 Task: Create a rule from the Recommended list, Task Added to this Project -> add SubTasks in the project AgileDream with SubTasks Gather and Analyse Requirements , Design and Implement Solution , System Test and UAT , Release to Production / Go Live
Action: Mouse moved to (928, 84)
Screenshot: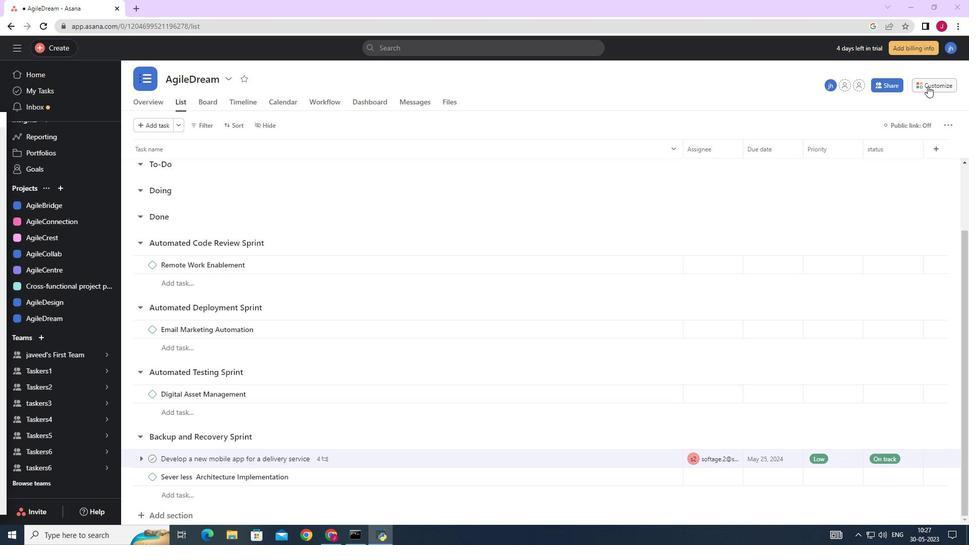 
Action: Mouse pressed left at (928, 84)
Screenshot: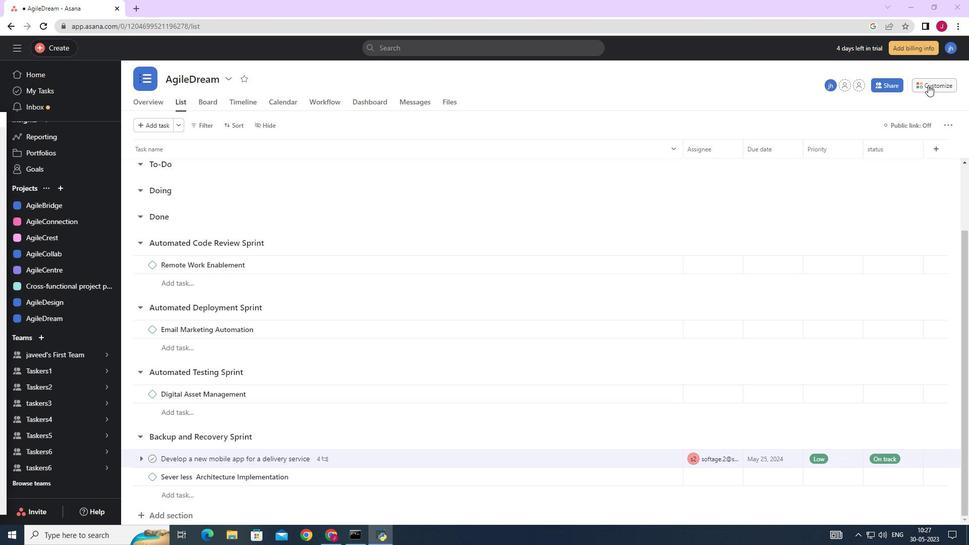 
Action: Mouse moved to (755, 218)
Screenshot: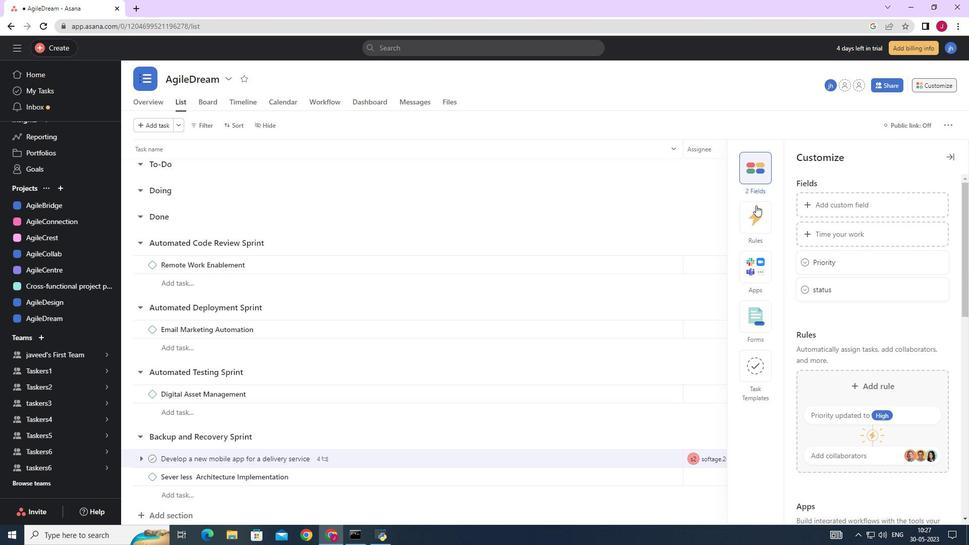 
Action: Mouse pressed left at (755, 218)
Screenshot: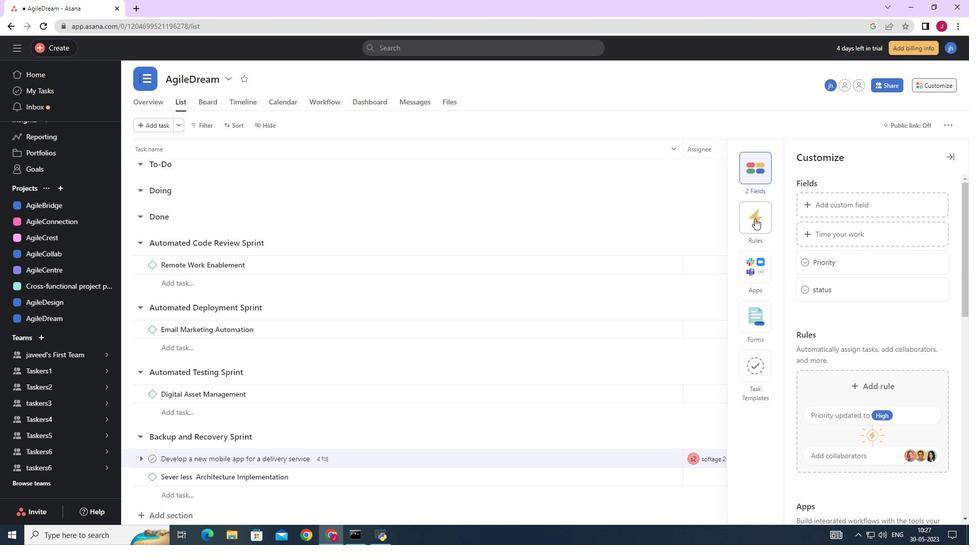 
Action: Mouse moved to (851, 236)
Screenshot: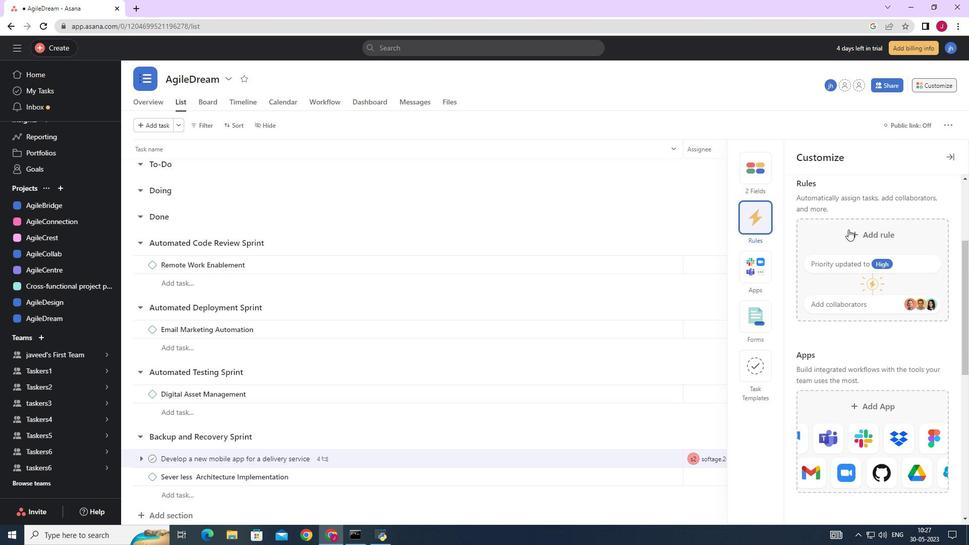 
Action: Mouse pressed left at (851, 236)
Screenshot: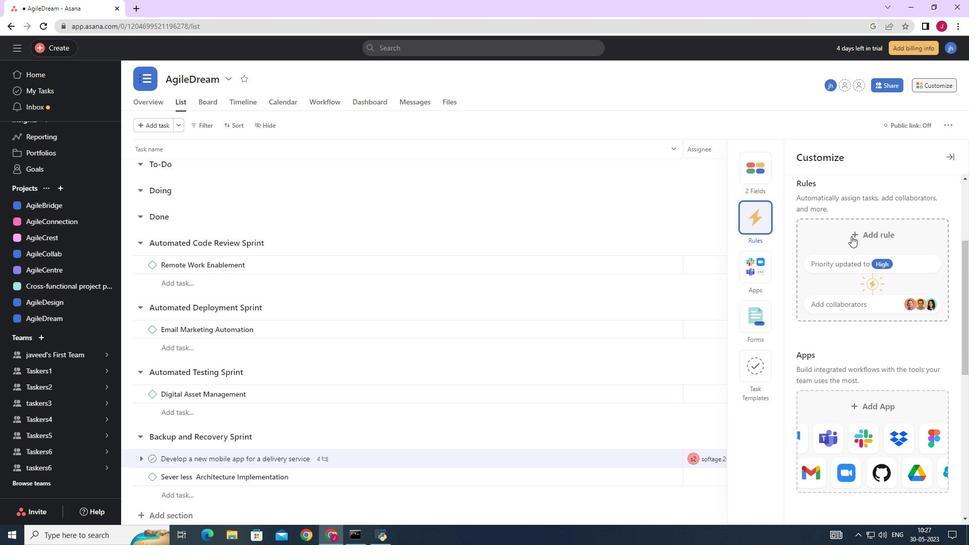 
Action: Mouse moved to (240, 113)
Screenshot: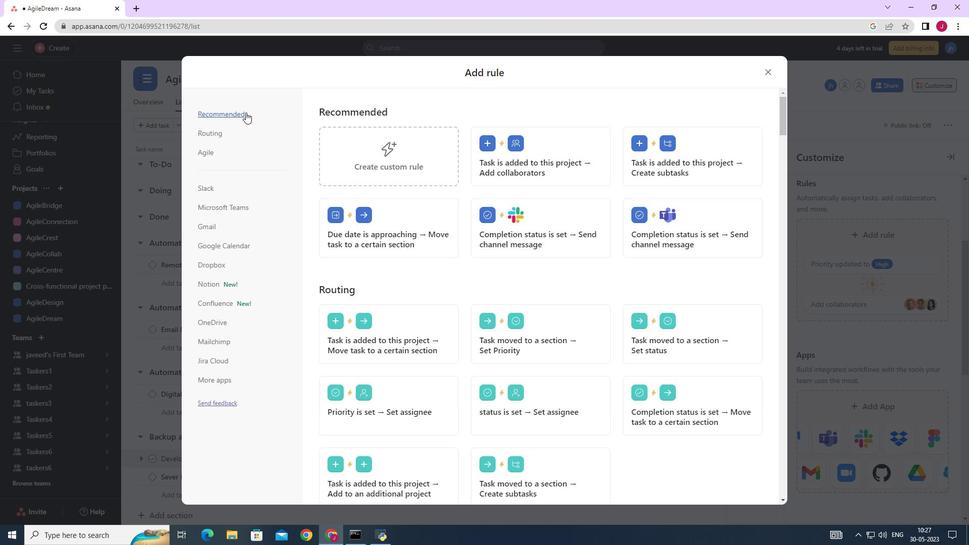 
Action: Mouse pressed left at (240, 113)
Screenshot: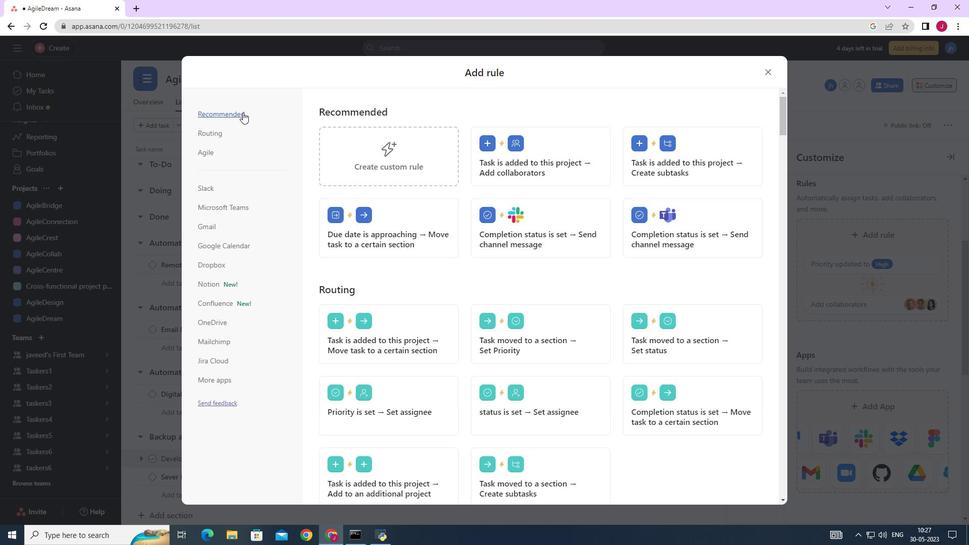 
Action: Mouse moved to (413, 164)
Screenshot: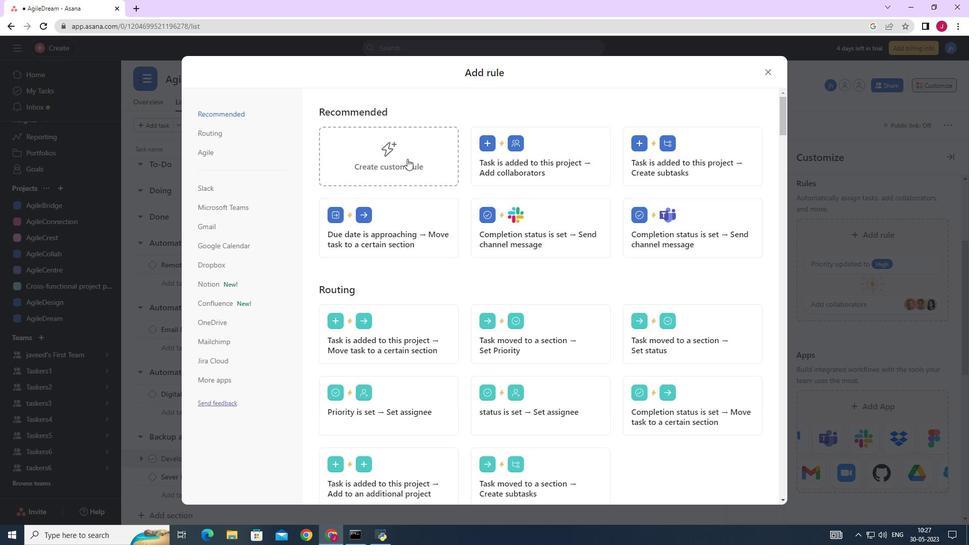 
Action: Mouse pressed left at (413, 164)
Screenshot: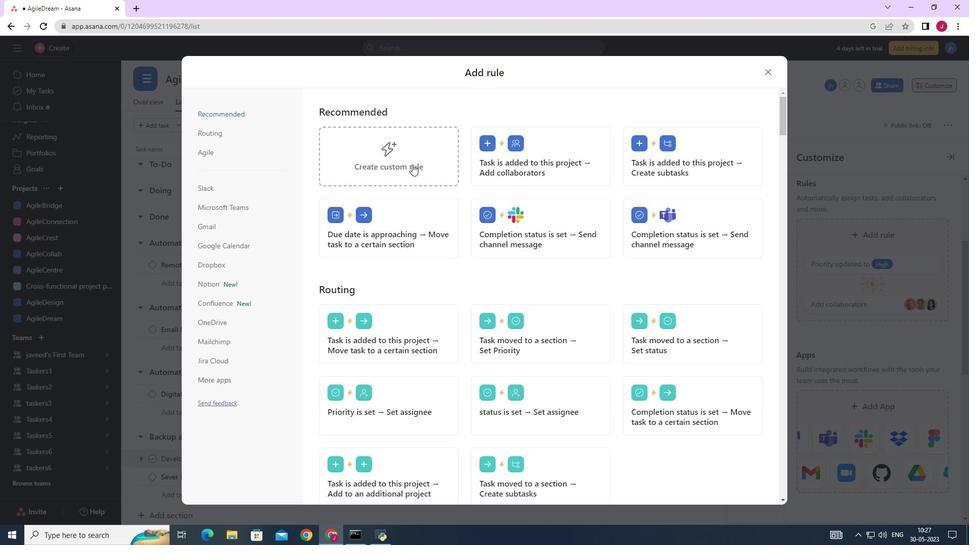 
Action: Mouse moved to (467, 256)
Screenshot: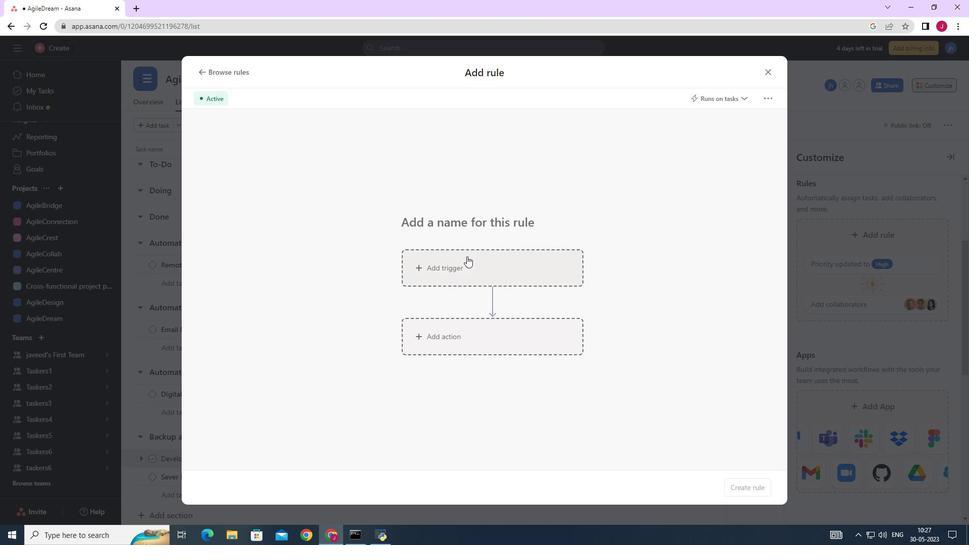 
Action: Mouse pressed left at (467, 256)
Screenshot: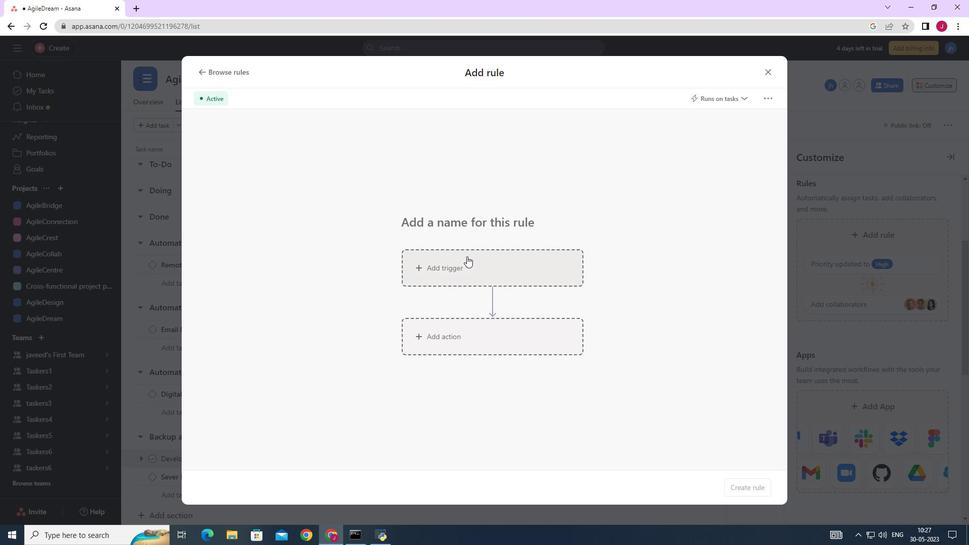 
Action: Mouse moved to (412, 323)
Screenshot: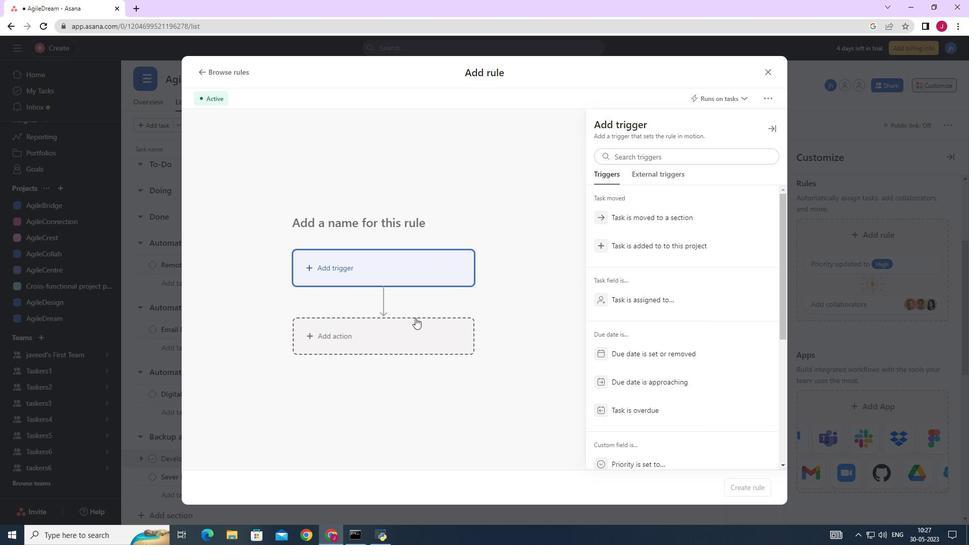 
Action: Mouse pressed left at (412, 323)
Screenshot: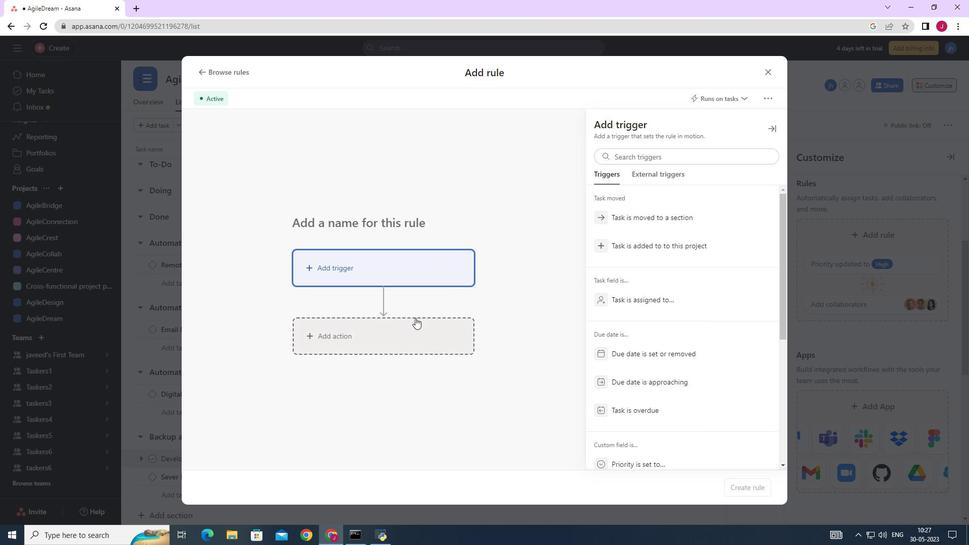 
Action: Mouse moved to (687, 333)
Screenshot: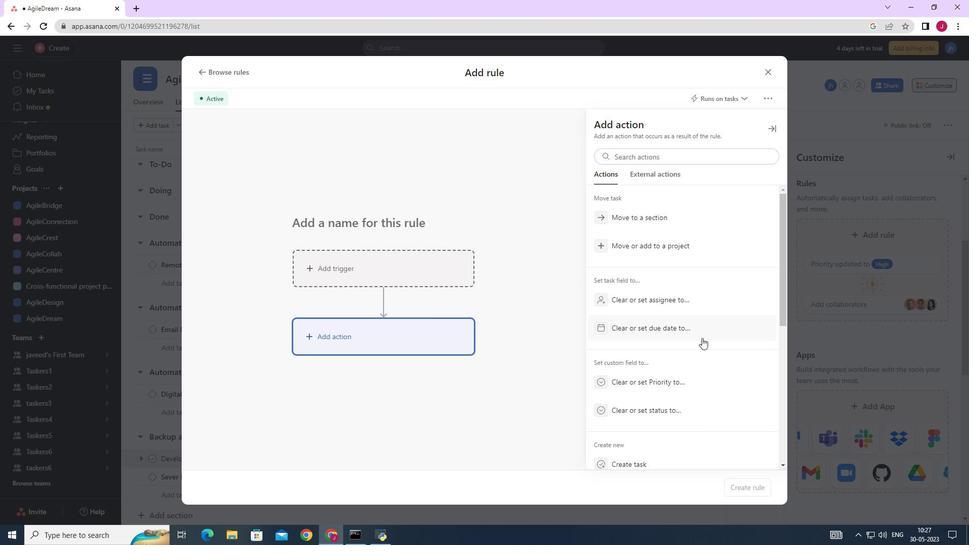 
Action: Mouse scrolled (687, 333) with delta (0, 0)
Screenshot: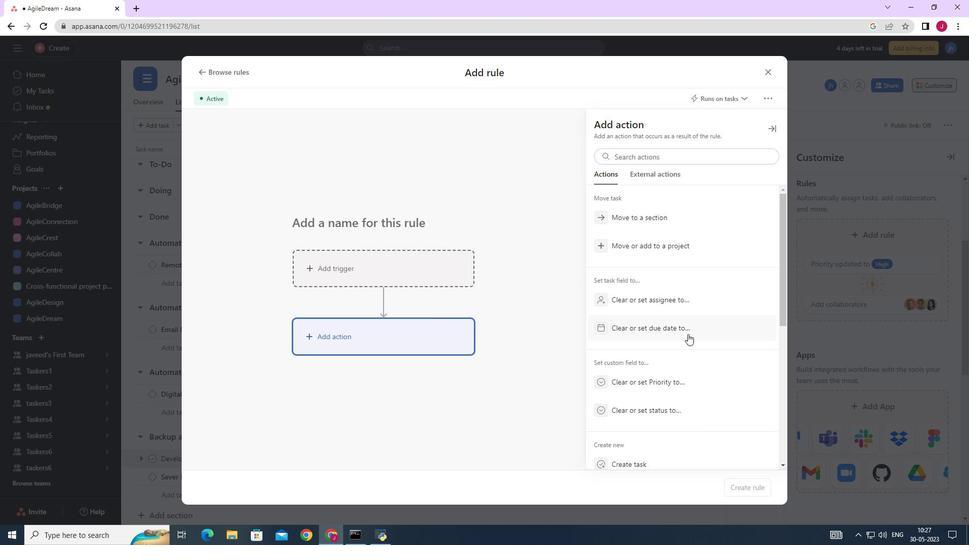 
Action: Mouse scrolled (687, 333) with delta (0, 0)
Screenshot: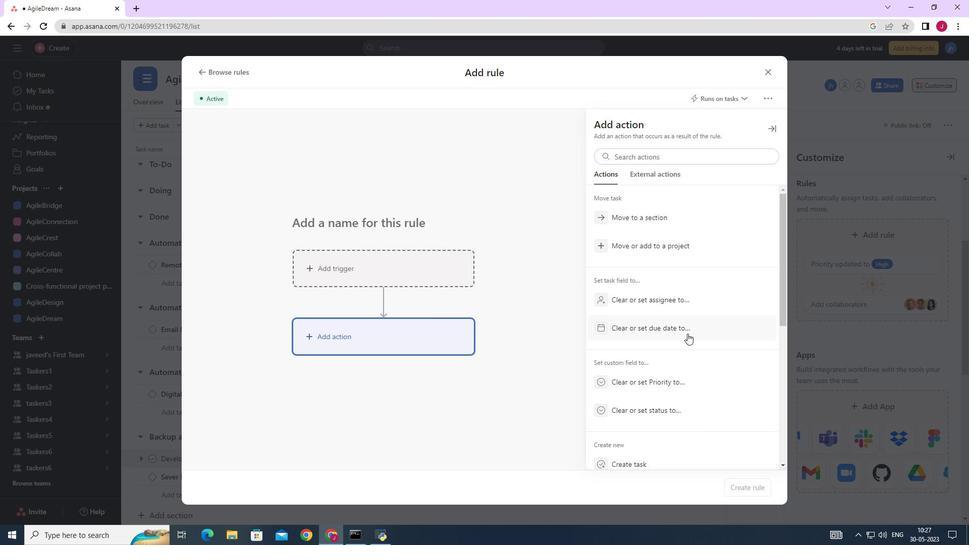 
Action: Mouse scrolled (687, 333) with delta (0, 0)
Screenshot: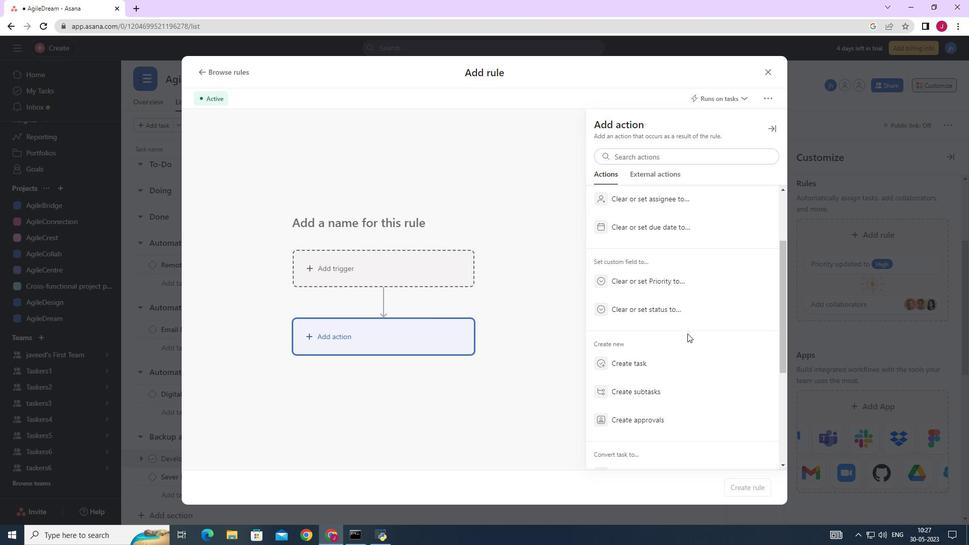 
Action: Mouse scrolled (687, 333) with delta (0, 0)
Screenshot: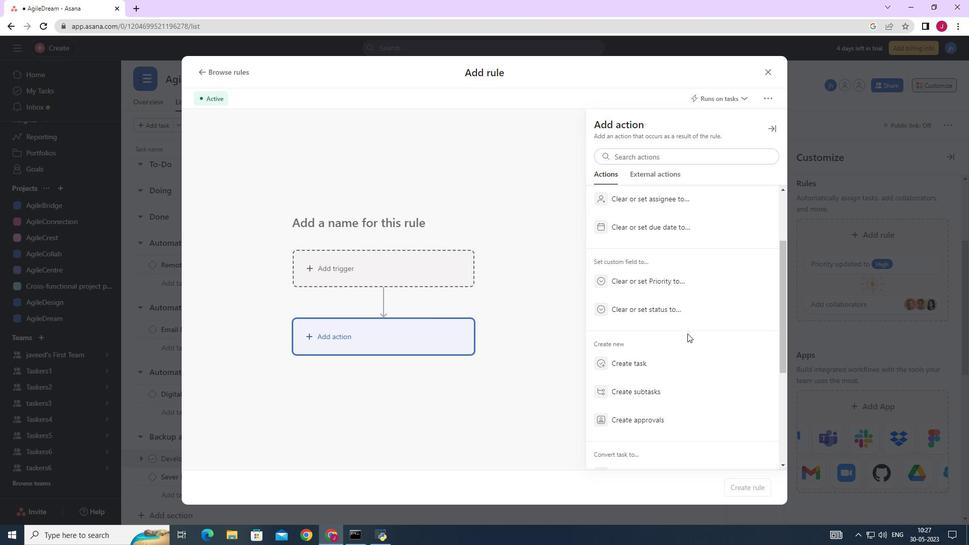
Action: Mouse scrolled (687, 333) with delta (0, 0)
Screenshot: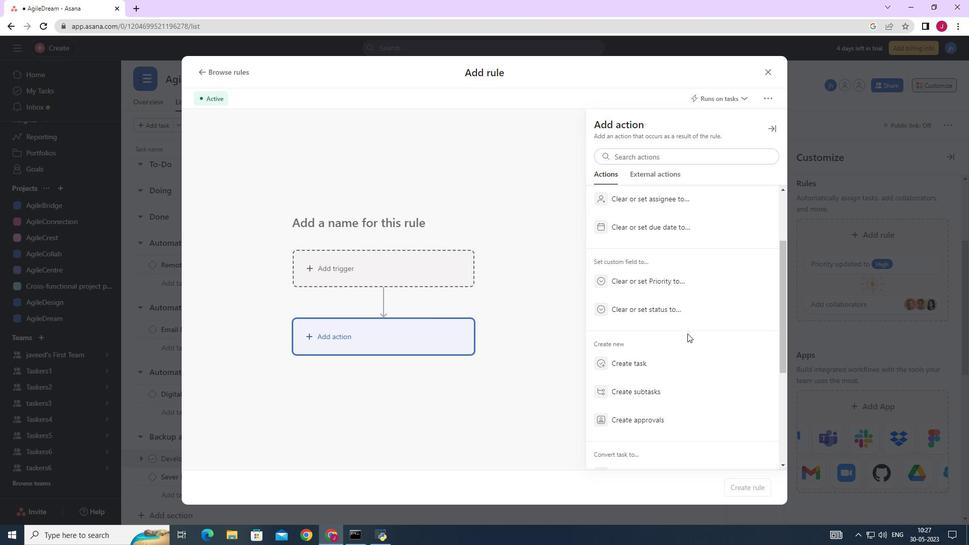 
Action: Mouse moved to (646, 237)
Screenshot: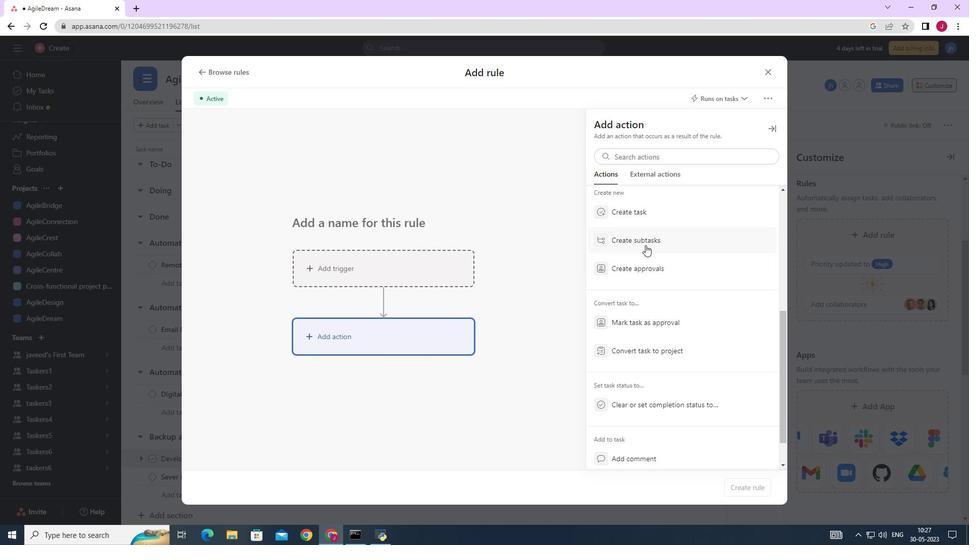 
Action: Mouse pressed left at (646, 237)
Screenshot: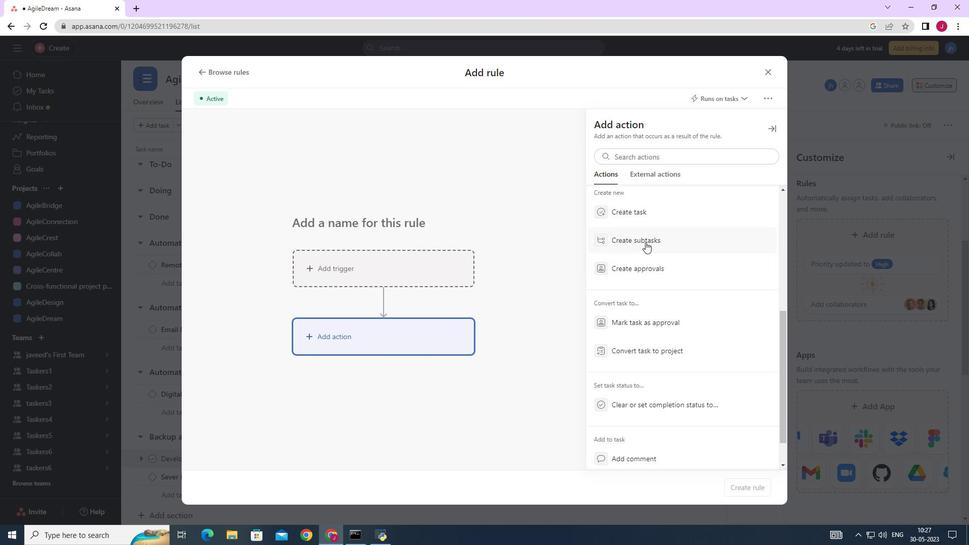 
Action: Mouse moved to (628, 161)
Screenshot: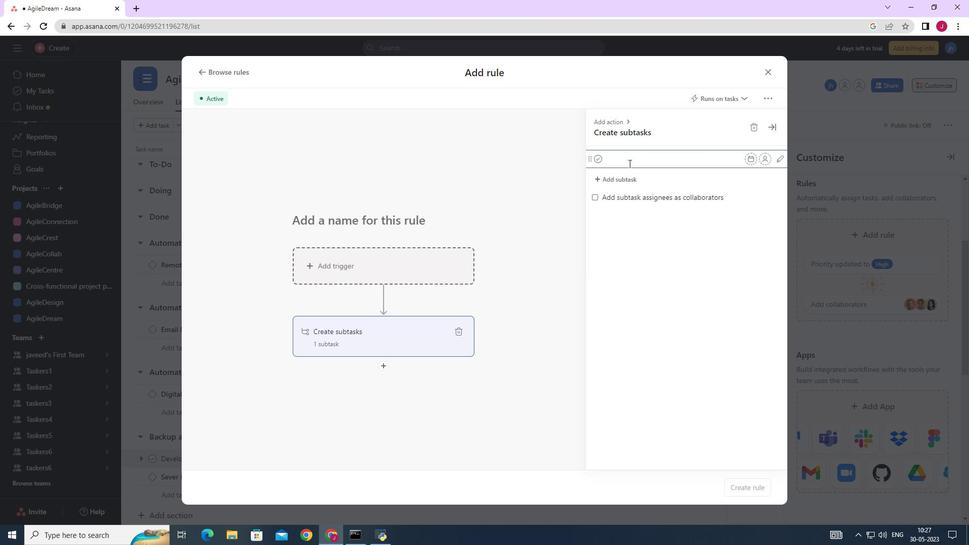 
Action: Key pressed <Key.caps_lock>G<Key.caps_lock>ather<Key.space>and<Key.space><Key.caps_lock>A<Key.caps_lock>nalyse<Key.space><Key.caps_lock>R<Key.caps_lock>equirements<Key.enter>
Screenshot: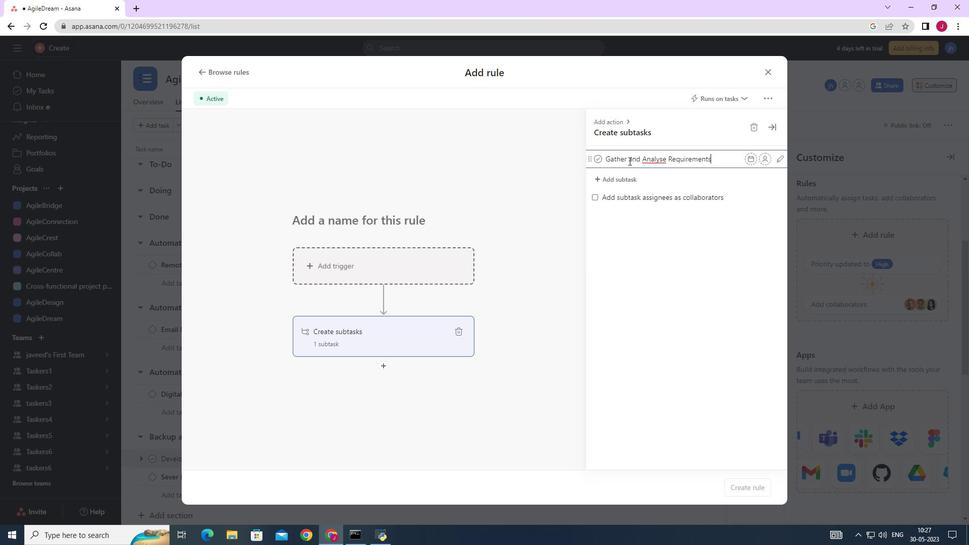
Action: Mouse moved to (652, 157)
Screenshot: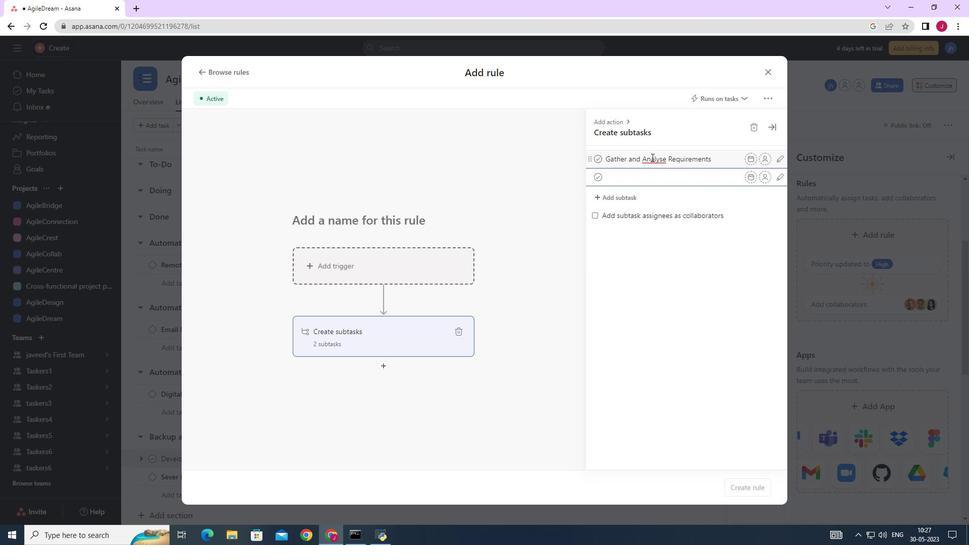 
Action: Mouse pressed right at (652, 157)
Screenshot: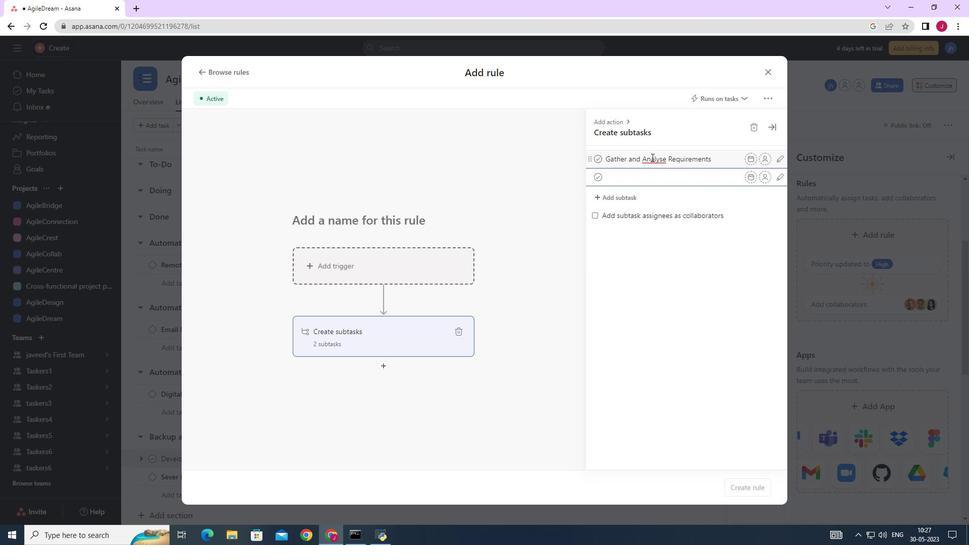 
Action: Mouse moved to (675, 166)
Screenshot: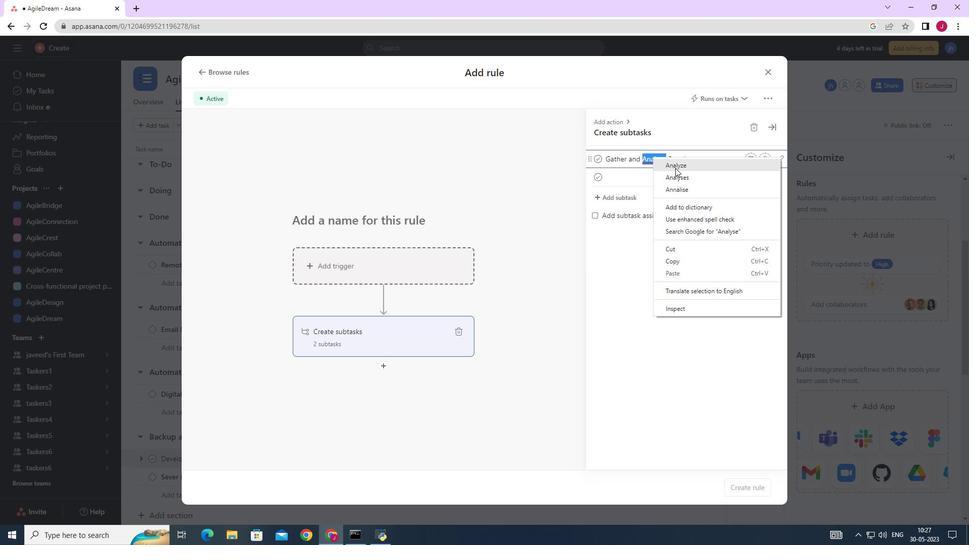 
Action: Mouse pressed left at (675, 166)
Screenshot: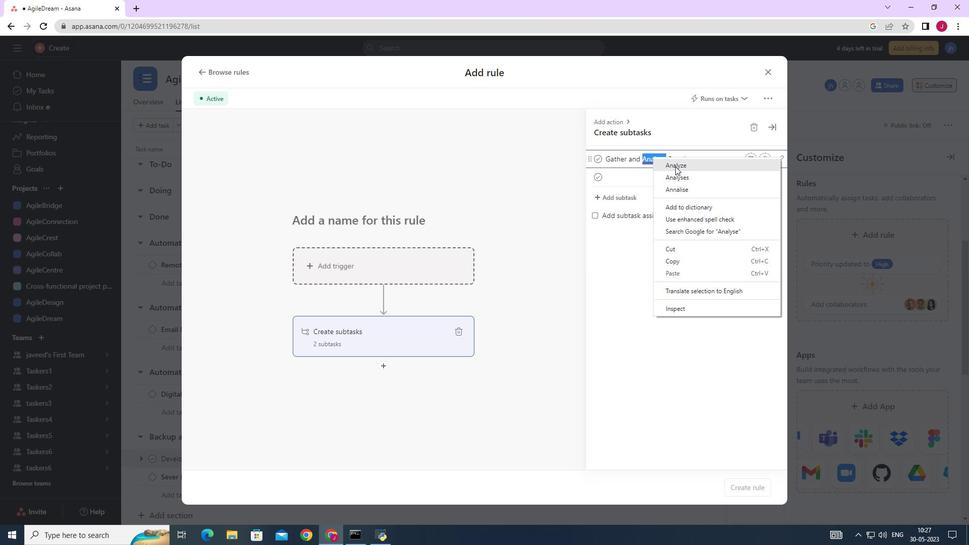 
Action: Mouse moved to (659, 174)
Screenshot: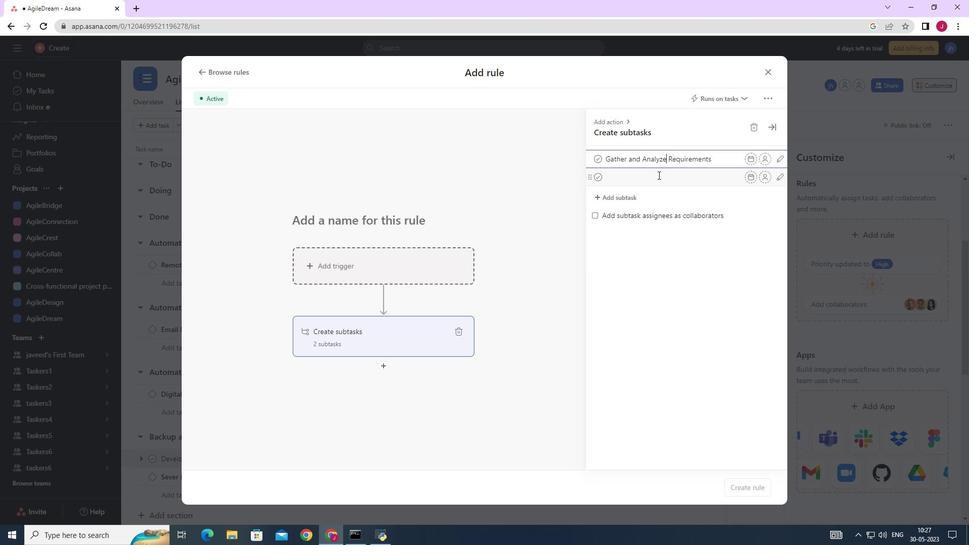 
Action: Key pressed <Key.backspace><Key.backspace>se
Screenshot: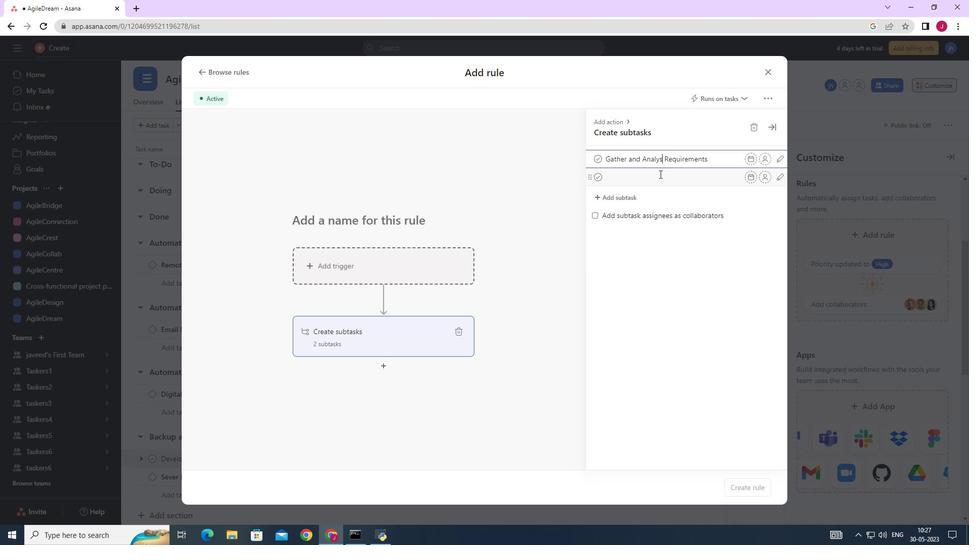 
Action: Mouse moved to (644, 178)
Screenshot: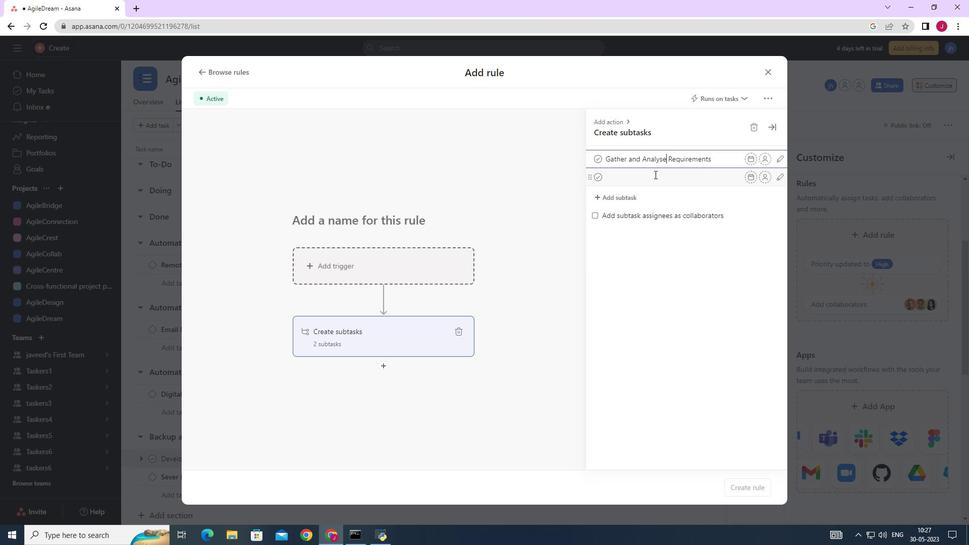 
Action: Mouse pressed left at (644, 178)
Screenshot: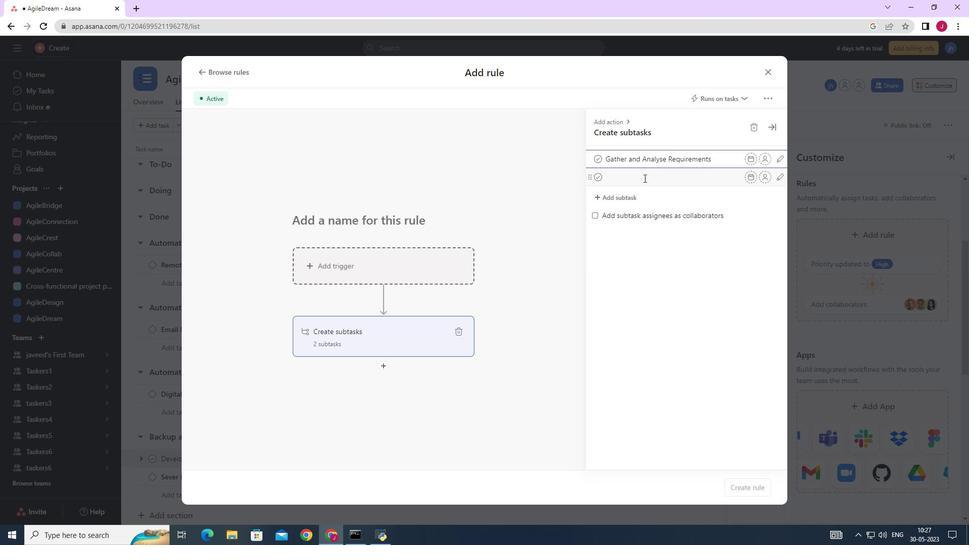 
Action: Key pressed <Key.caps_lock>D<Key.caps_lock>esign<Key.space>and<Key.space><Key.caps_lock>I<Key.caps_lock>mplement<Key.space><Key.caps_lock>S<Key.caps_lock>oluto<Key.backspace>ion<Key.space><Key.enter><Key.caps_lock>S<Key.caps_lock>ystem<Key.space><Key.caps_lock>T<Key.caps_lock>est<Key.space><Key.caps_lock><Key.caps_lock>and<Key.space><Key.caps_lock>UAT<Key.enter><Key.caps_lock>t<Key.caps_lock>ELEASE<Key.space>TO<Key.space>PRODUCTION<Key.space>/<Key.space><Key.caps_lock>g<Key.caps_lock>O<Key.space><Key.caps_lock>l<Key.caps_lock>IVE<Key.space><Key.backspace><Key.backspace><Key.backspace><Key.backspace><Key.backspace><Key.backspace><Key.backspace><Key.backspace><Key.backspace><Key.backspace><Key.backspace><Key.backspace><Key.backspace><Key.backspace><Key.backspace><Key.backspace><Key.backspace><Key.backspace><Key.backspace><Key.backspace><Key.backspace><Key.backspace><Key.backspace><Key.backspace><Key.backspace><Key.backspace><Key.backspace><Key.backspace><Key.backspace><Key.backspace><Key.backspace><Key.backspace><Key.backspace>R<Key.caps_lock>elease<Key.space>to<Key.space><Key.caps_lock>P<Key.caps_lock>roduction<Key.space>/<Key.space><Key.caps_lock>G<Key.caps_lock>o<Key.space><Key.caps_lock>L<Key.caps_lock>ive<Key.enter>
Screenshot: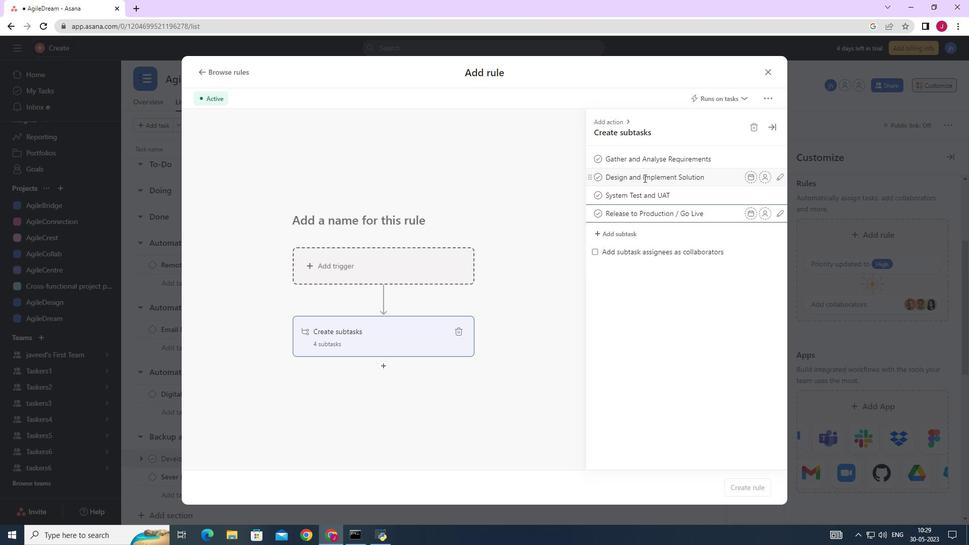 
Action: Mouse moved to (774, 126)
Screenshot: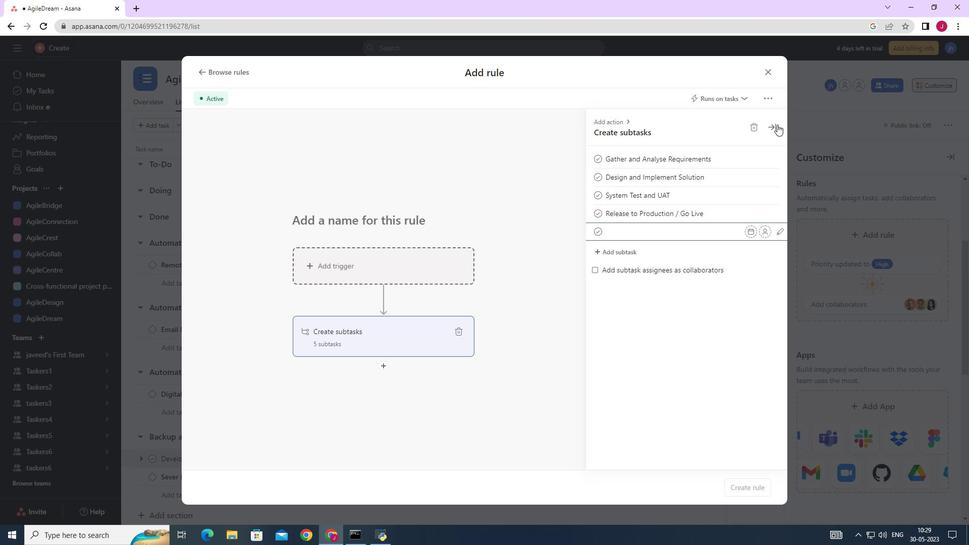 
Action: Mouse pressed left at (774, 126)
Screenshot: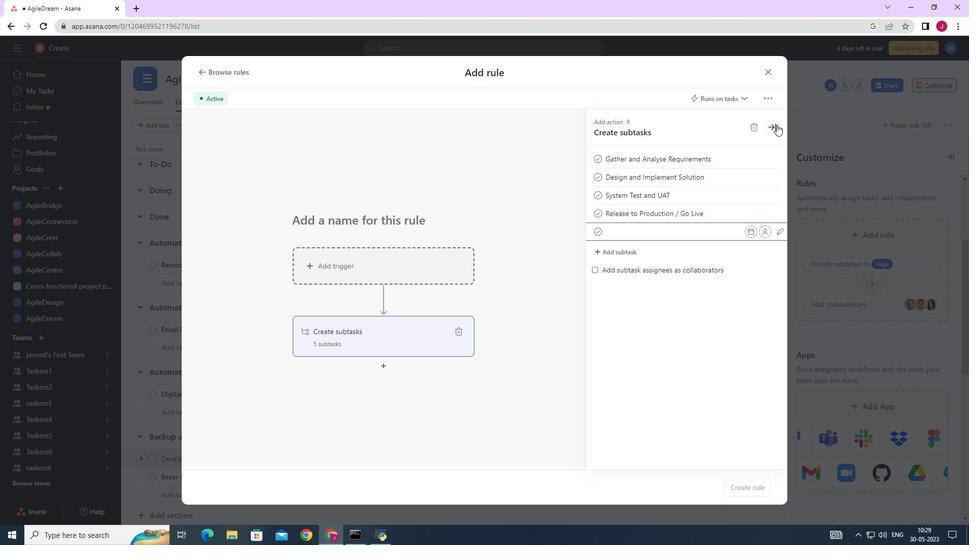 
